 Task: For heading Arial black with underline.  font size for heading18,  'Change the font style of data to'Calibri.  and font size to 9,  Change the alignment of both headline & data to Align center.  In the sheet  analysisMonthlySales_Analysis_2022
Action: Mouse scrolled (809, 238) with delta (0, 0)
Screenshot: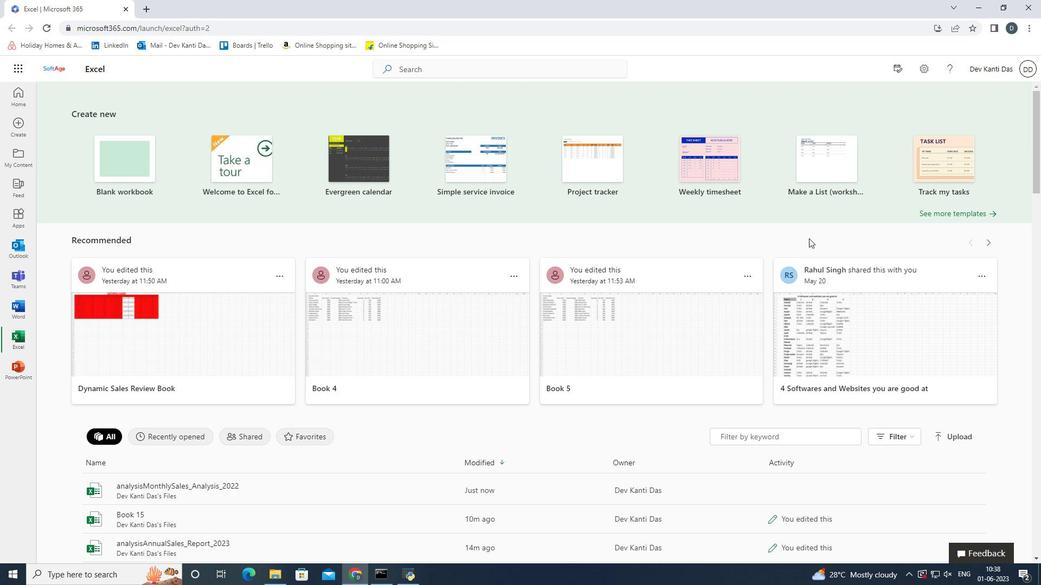 
Action: Mouse scrolled (809, 238) with delta (0, 0)
Screenshot: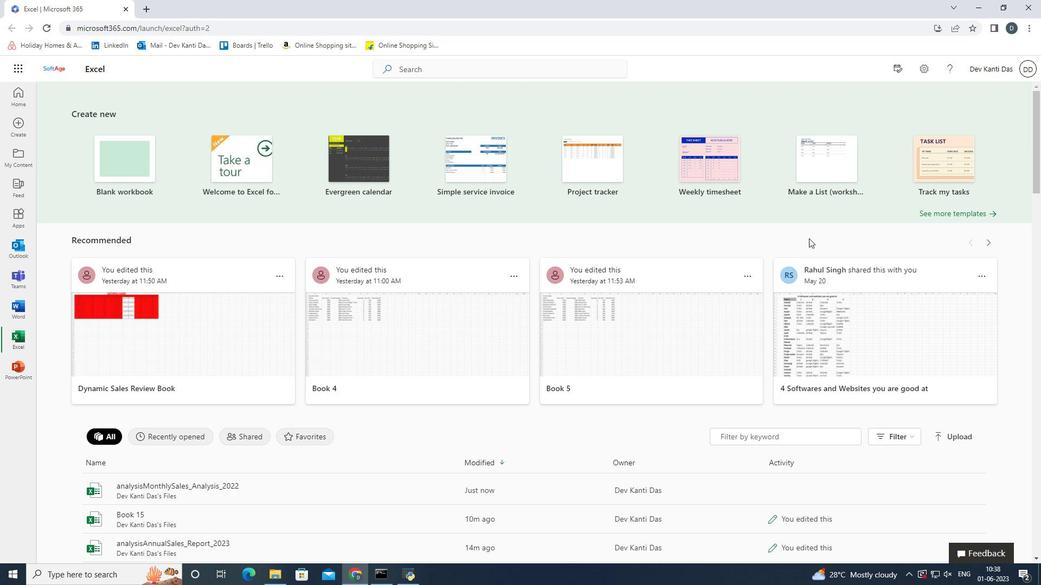 
Action: Mouse moved to (338, 375)
Screenshot: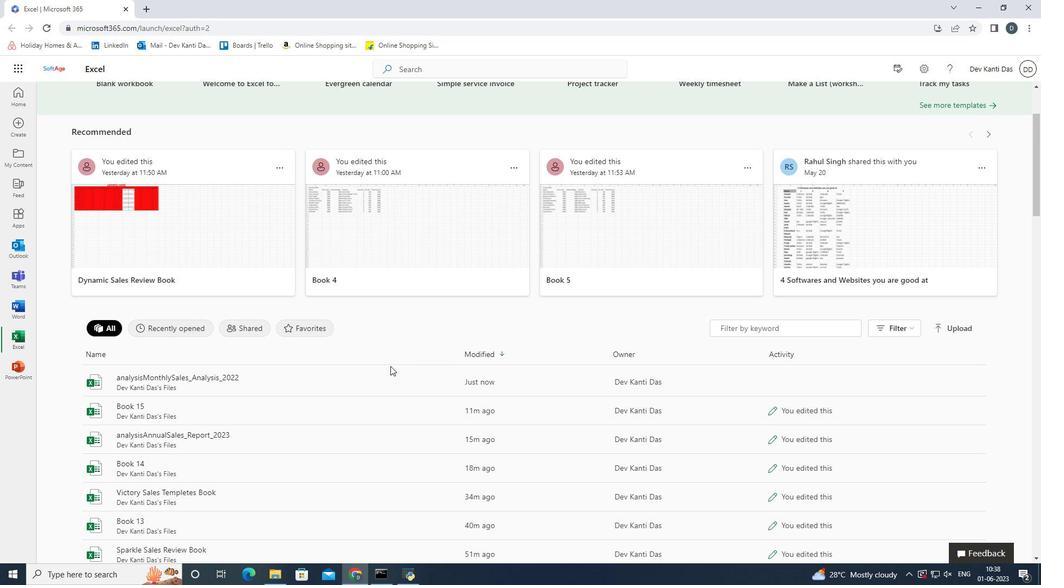 
Action: Mouse pressed left at (338, 375)
Screenshot: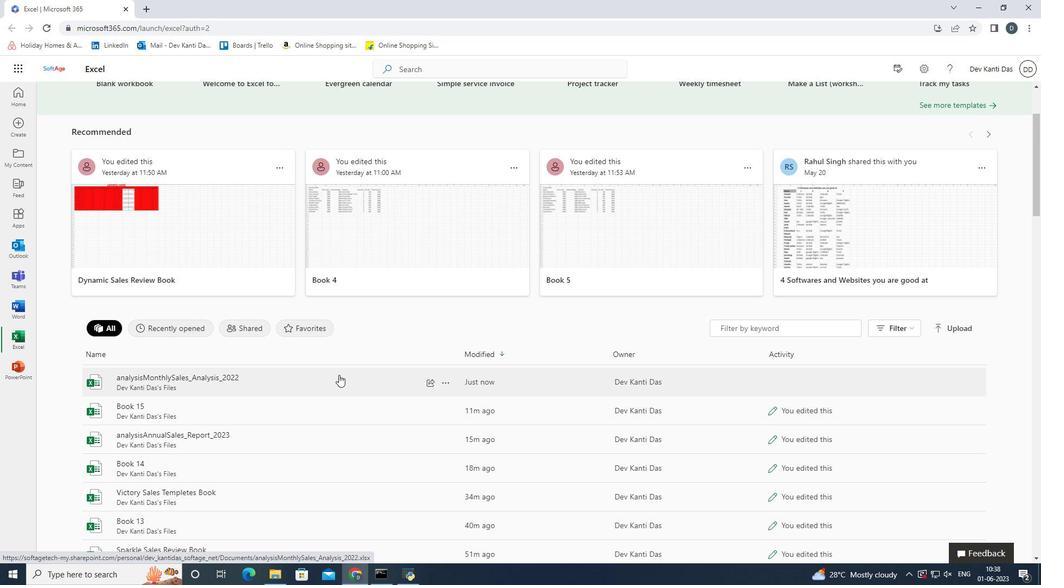 
Action: Mouse moved to (50, 183)
Screenshot: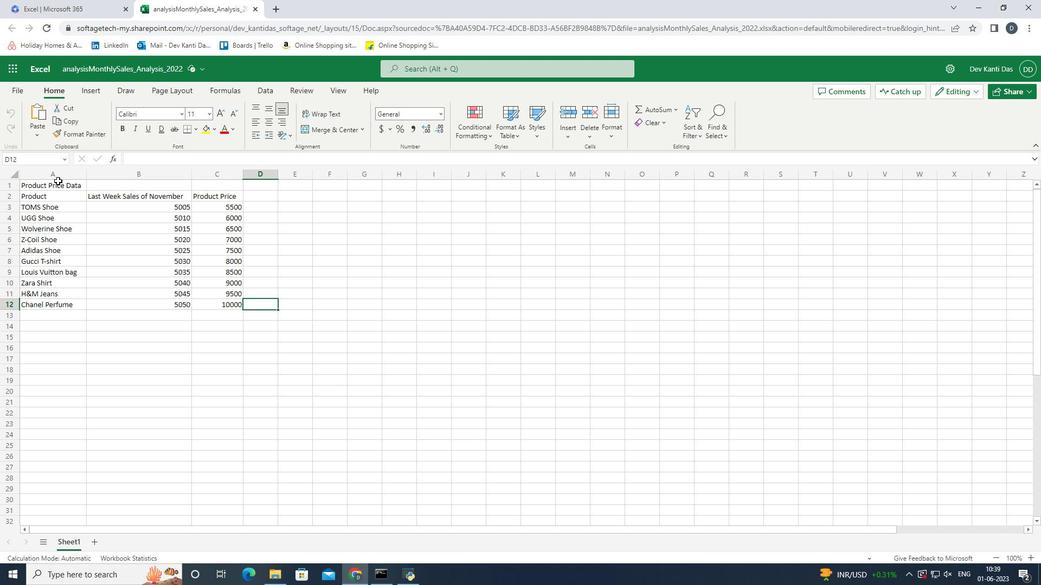 
Action: Mouse pressed left at (50, 183)
Screenshot: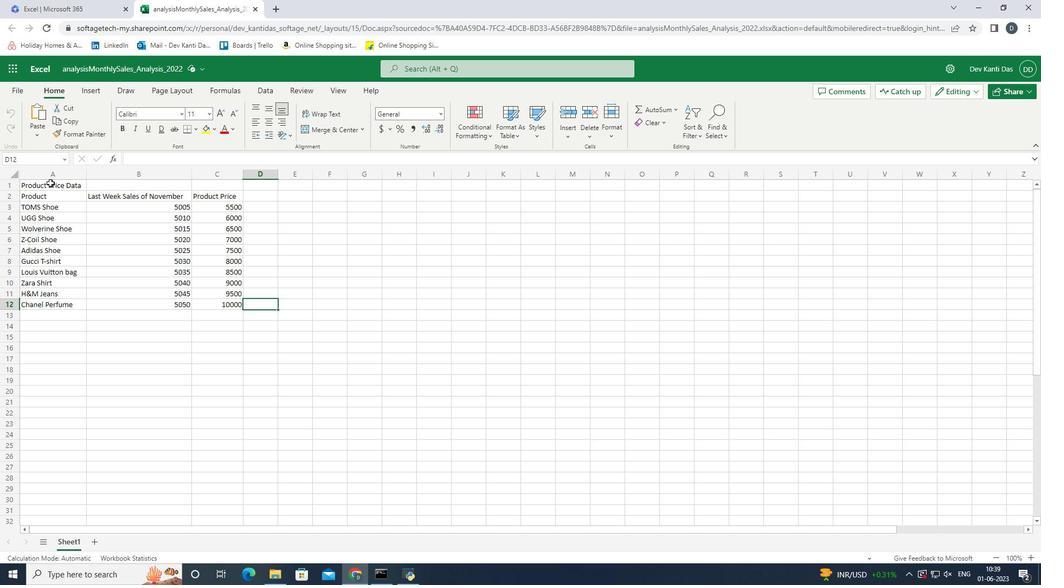 
Action: Mouse moved to (179, 113)
Screenshot: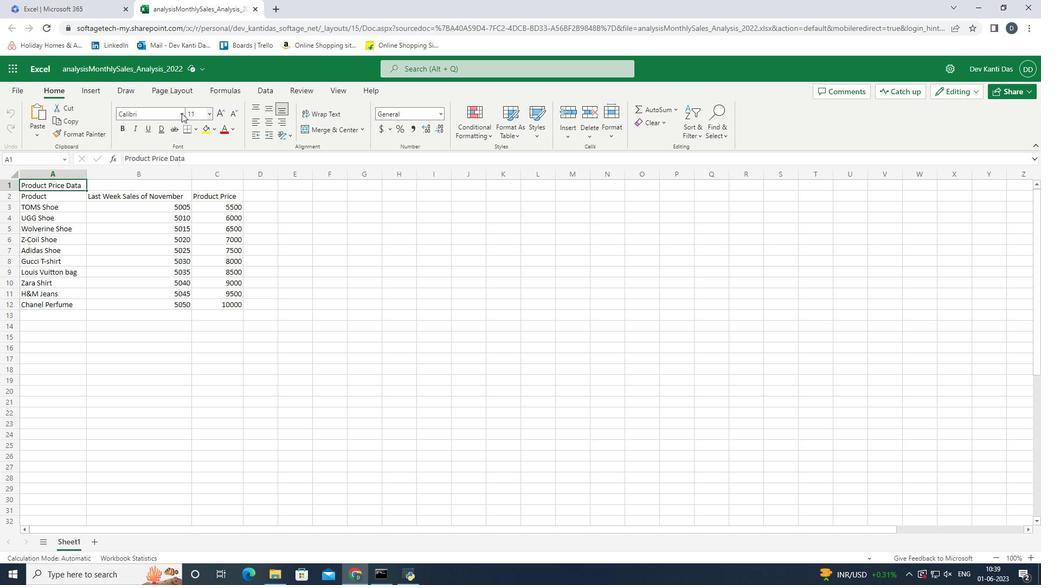
Action: Mouse pressed left at (179, 113)
Screenshot: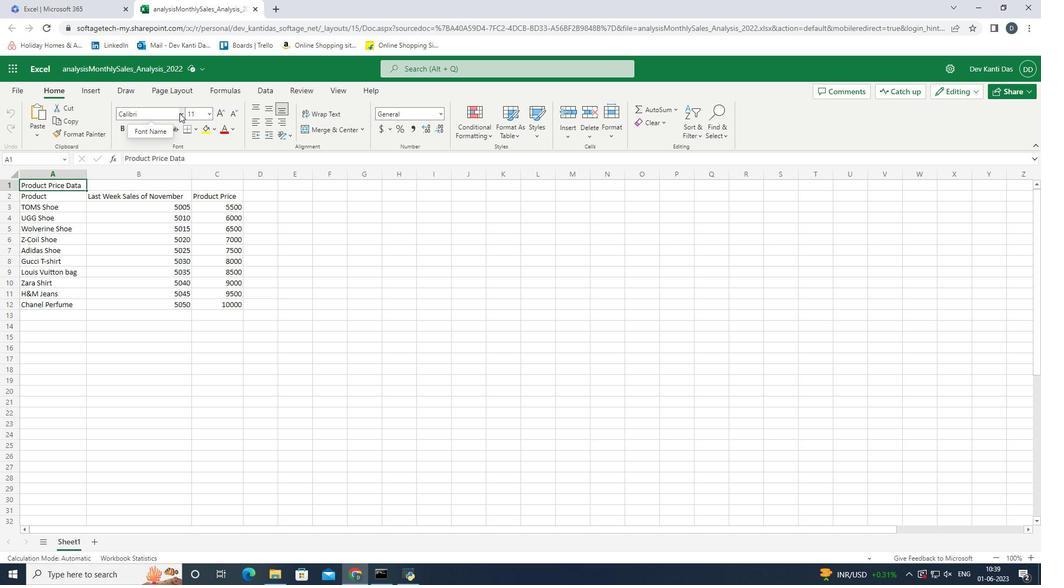 
Action: Mouse moved to (187, 145)
Screenshot: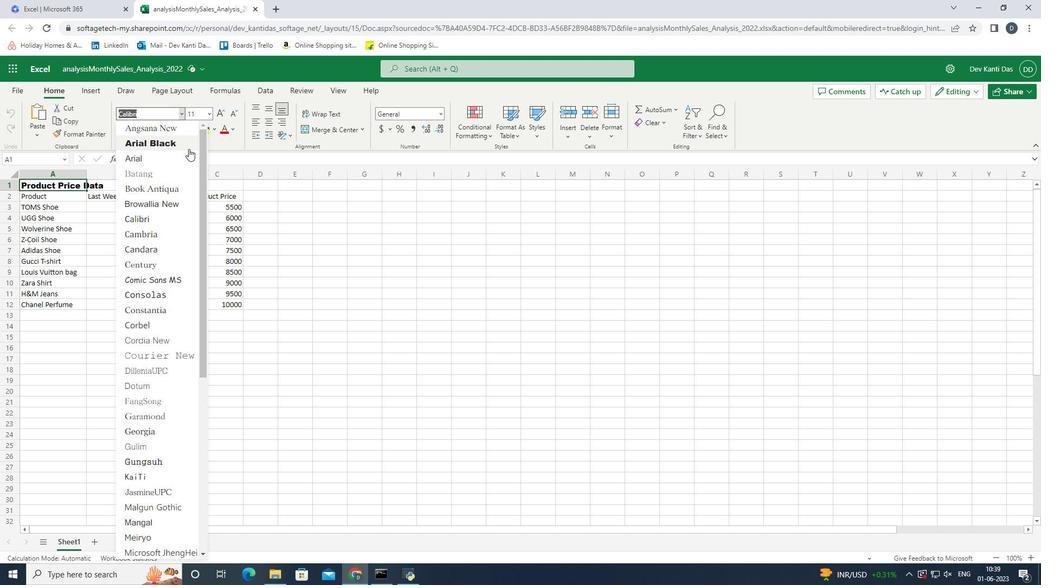 
Action: Mouse pressed left at (187, 145)
Screenshot: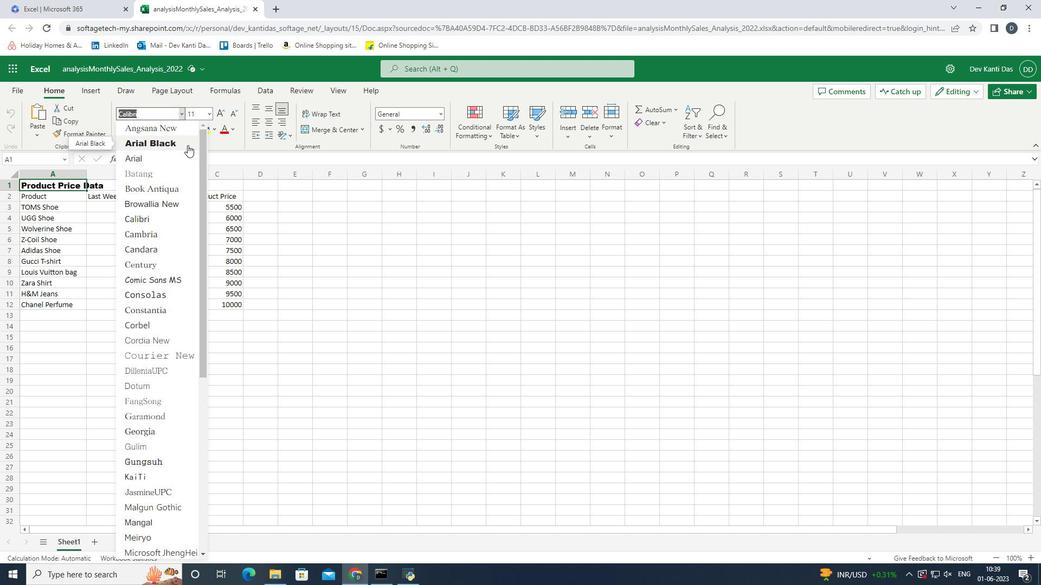 
Action: Mouse moved to (152, 133)
Screenshot: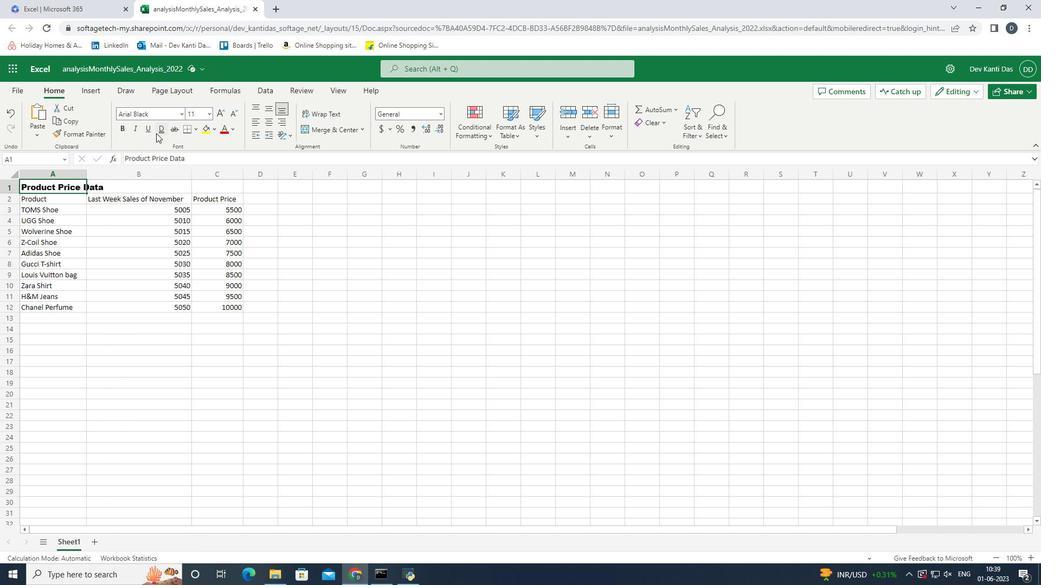 
Action: Mouse pressed left at (152, 133)
Screenshot: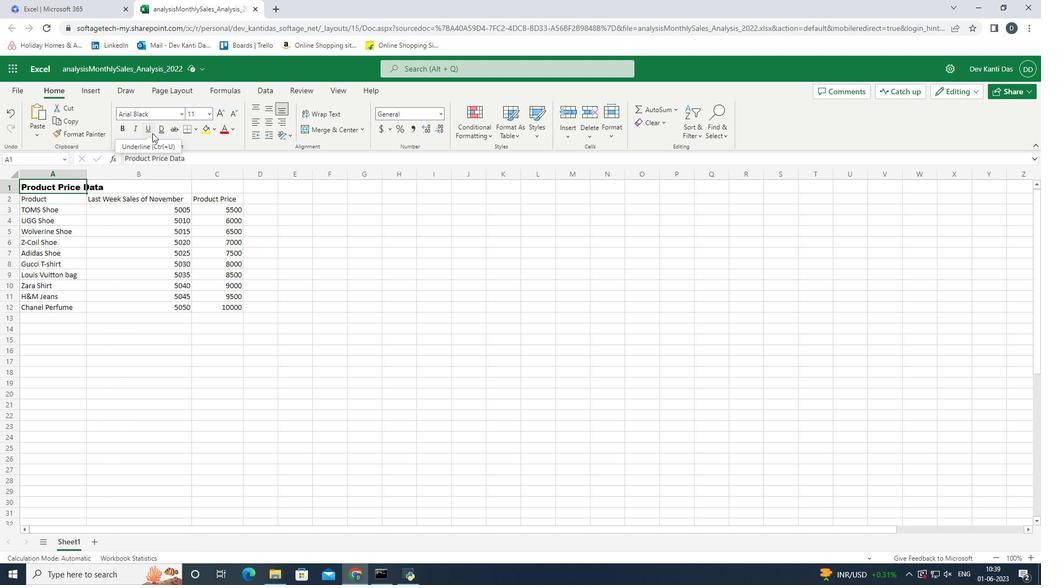 
Action: Mouse moved to (195, 116)
Screenshot: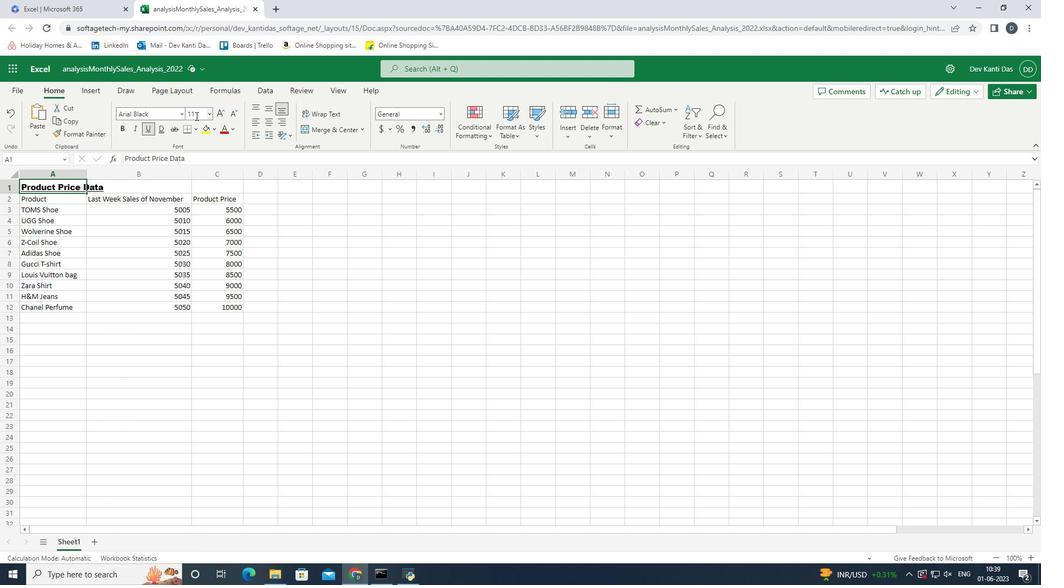 
Action: Mouse scrolled (195, 115) with delta (0, 0)
Screenshot: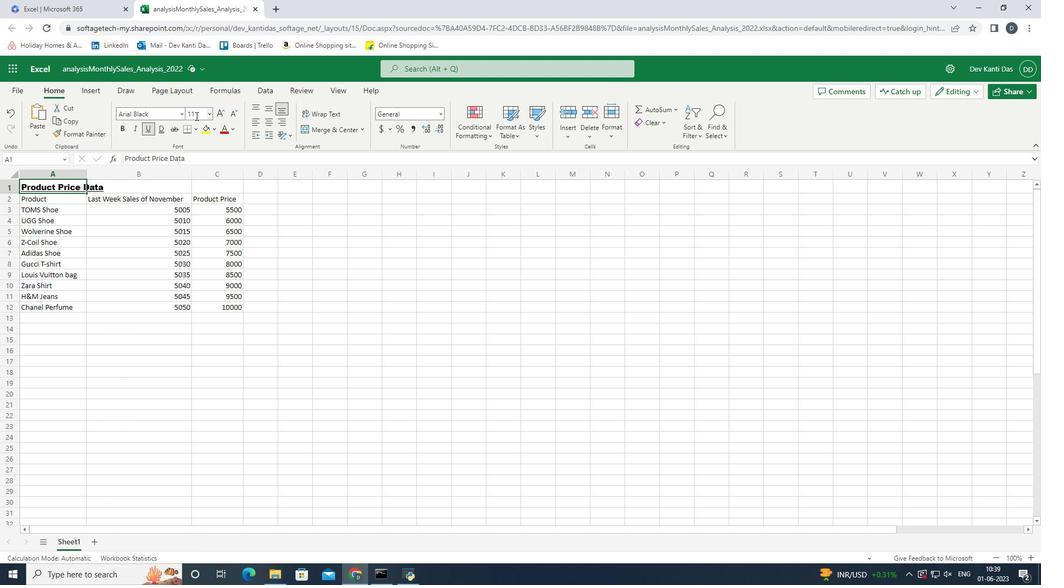 
Action: Mouse scrolled (195, 115) with delta (0, 0)
Screenshot: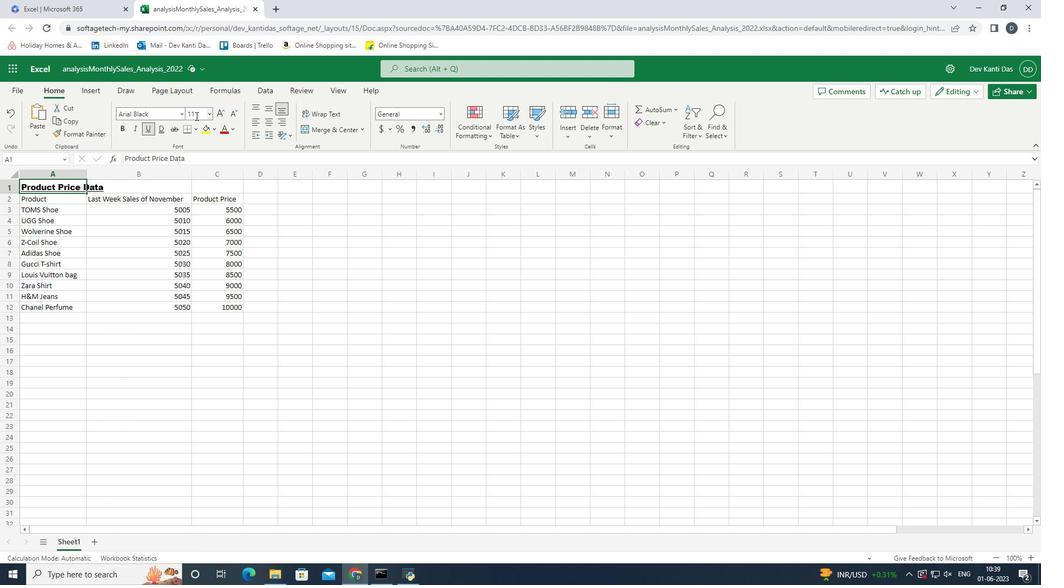 
Action: Mouse moved to (212, 114)
Screenshot: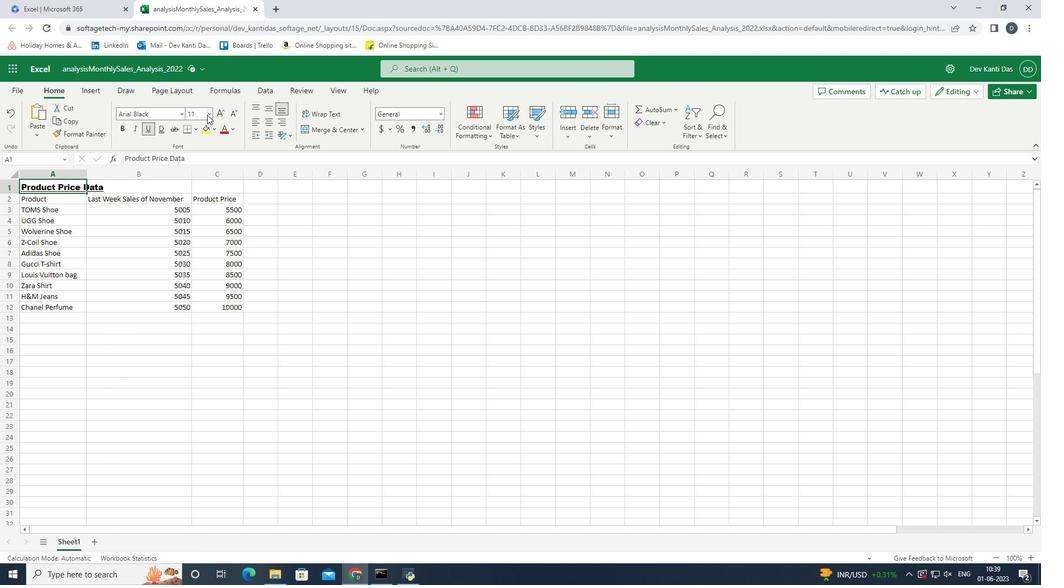
Action: Mouse pressed left at (212, 114)
Screenshot: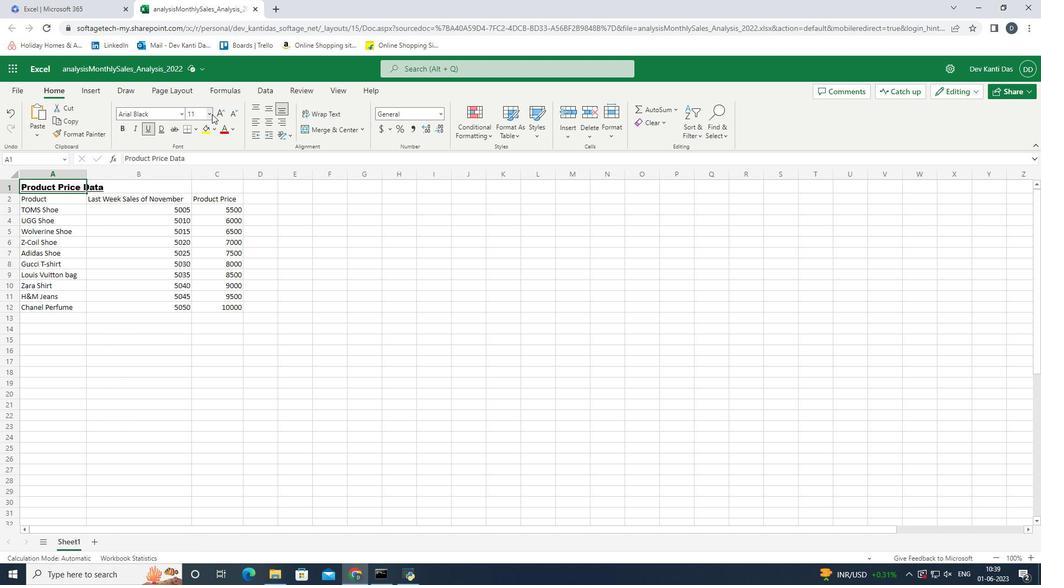 
Action: Mouse moved to (205, 227)
Screenshot: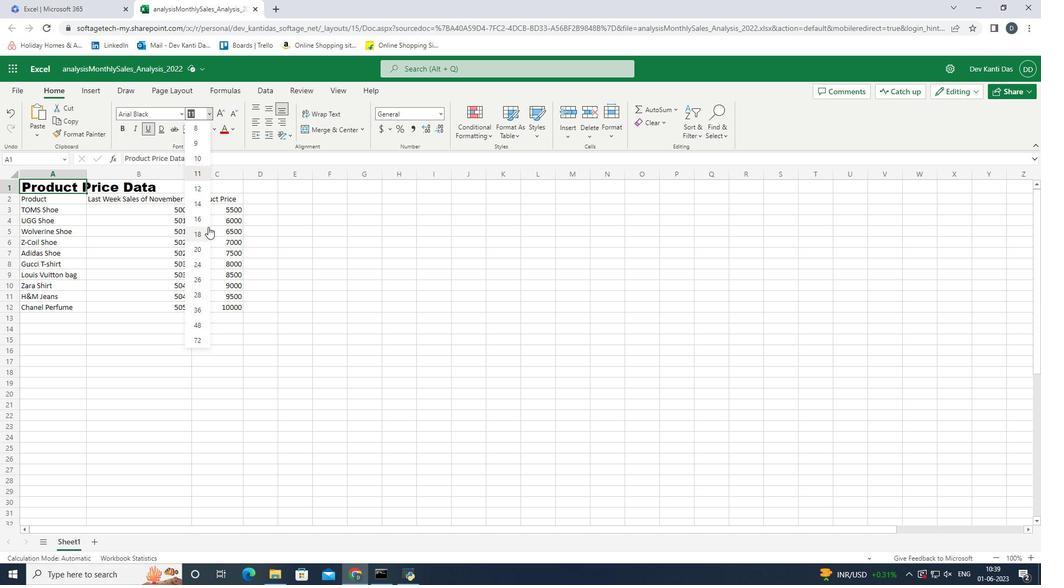 
Action: Mouse pressed left at (205, 227)
Screenshot: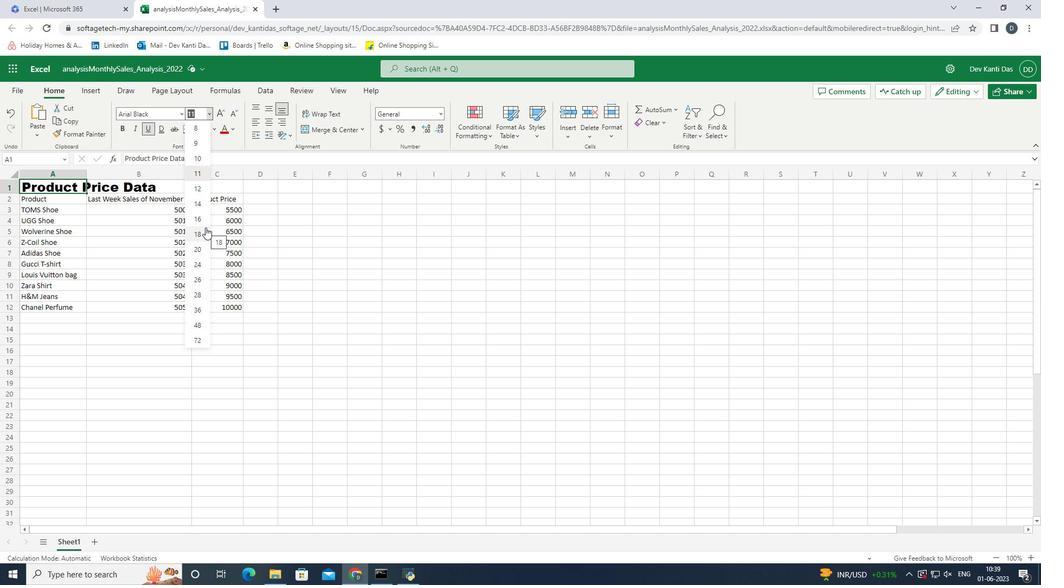 
Action: Mouse moved to (47, 189)
Screenshot: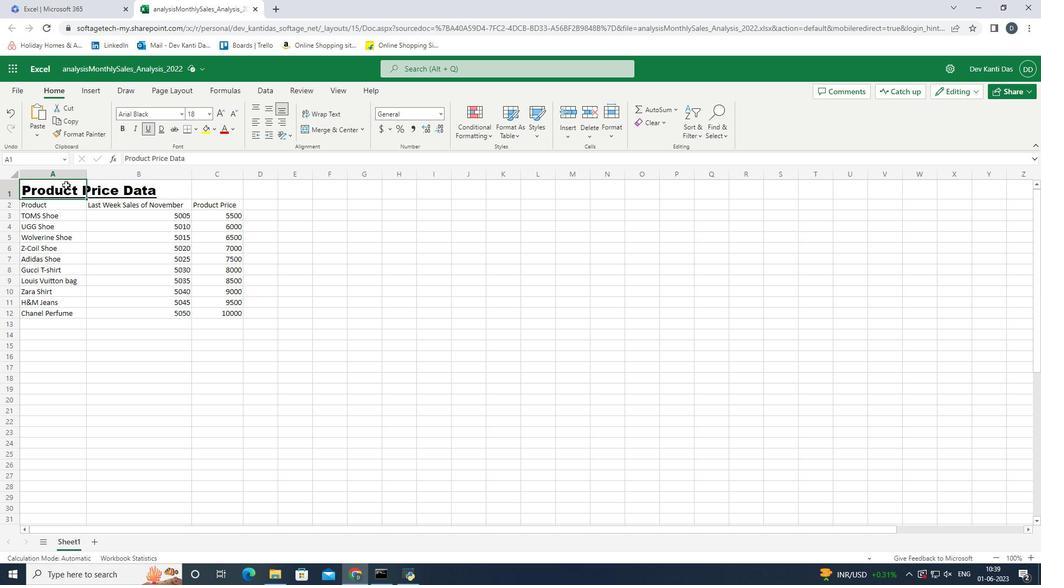 
Action: Mouse pressed left at (47, 189)
Screenshot: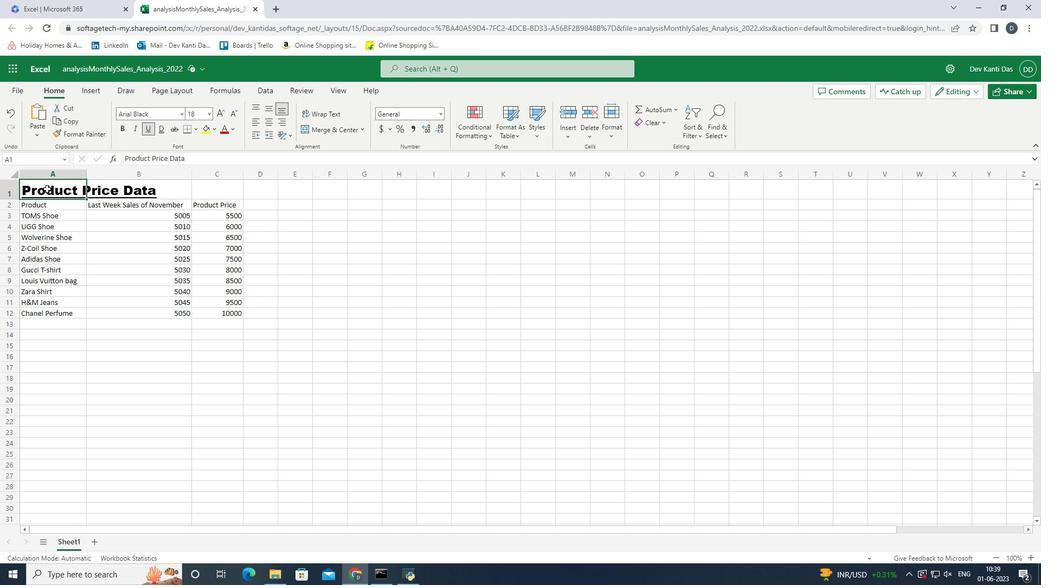 
Action: Mouse moved to (360, 132)
Screenshot: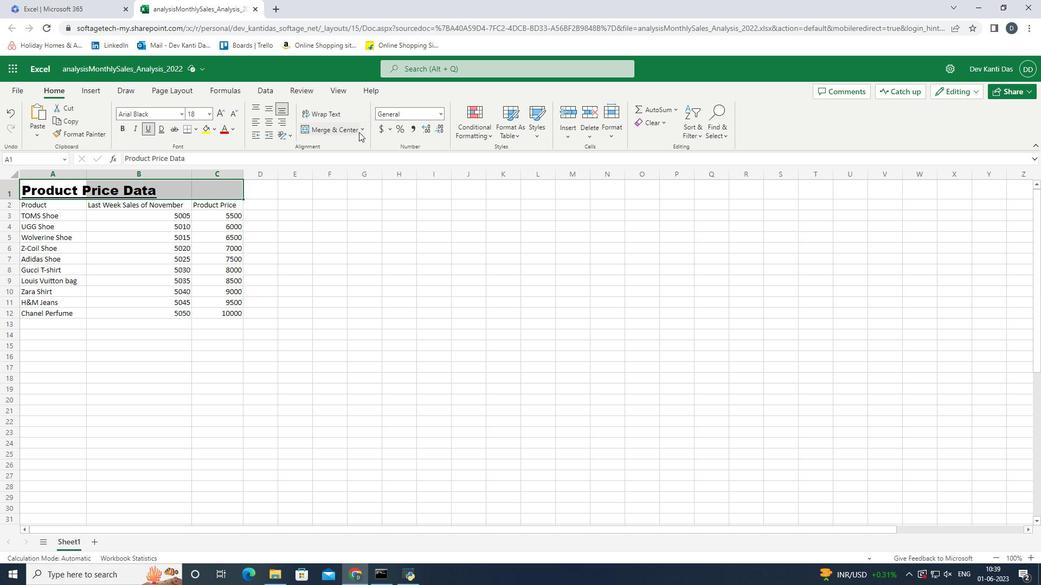 
Action: Mouse pressed left at (360, 132)
Screenshot: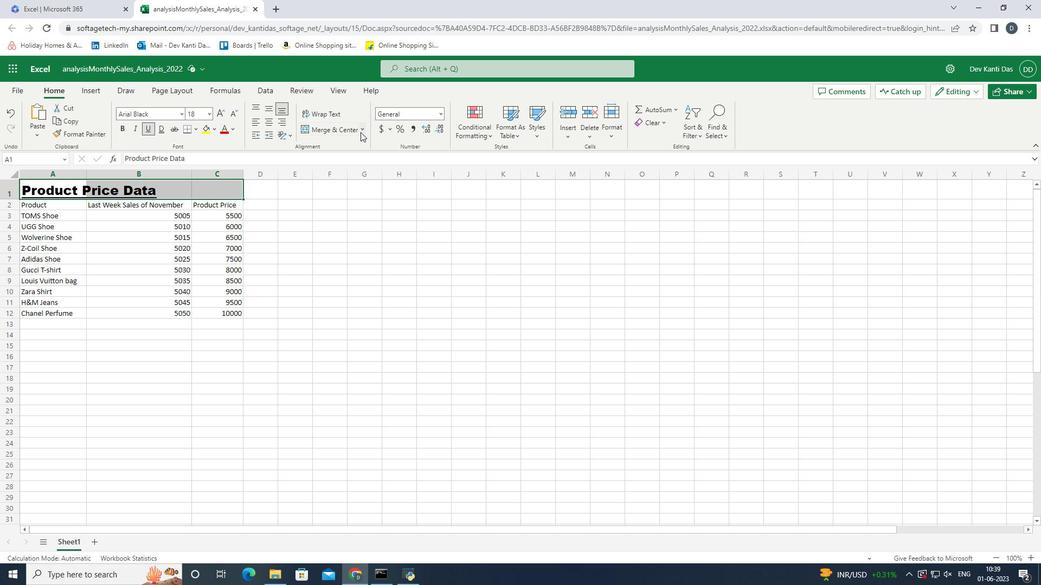 
Action: Mouse moved to (356, 187)
Screenshot: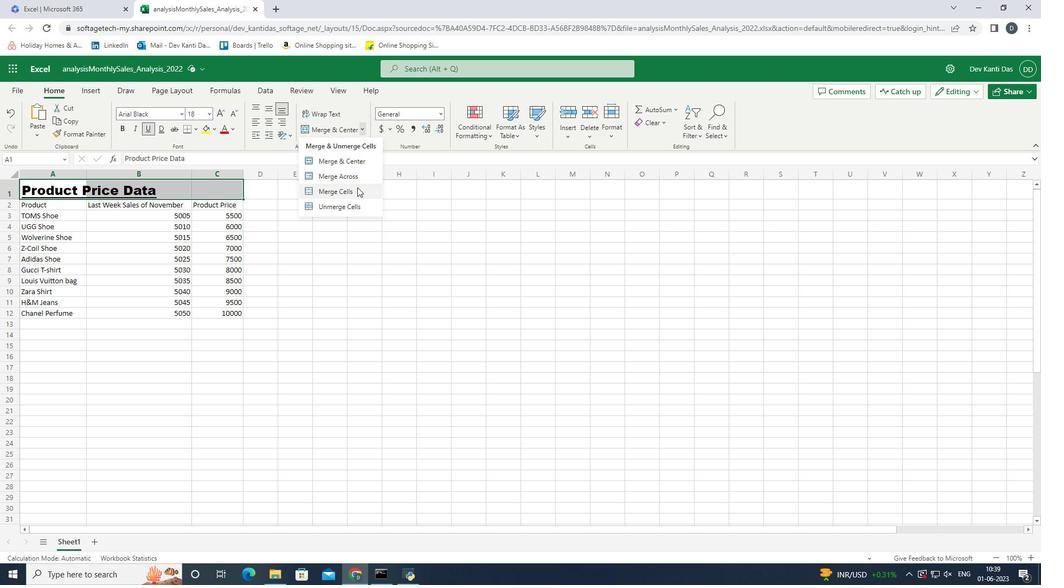 
Action: Mouse pressed left at (356, 187)
Screenshot: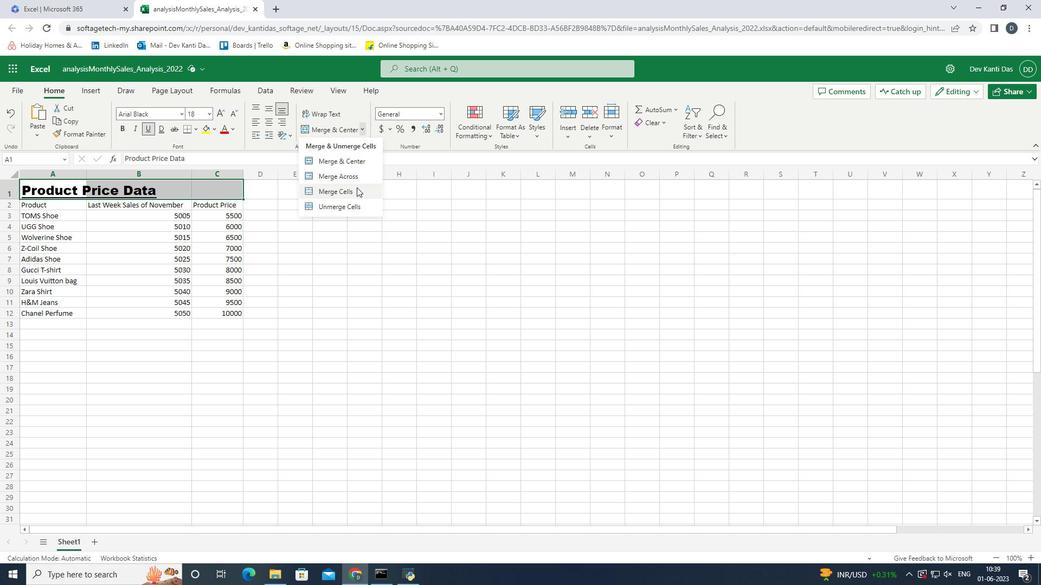 
Action: Mouse moved to (53, 207)
Screenshot: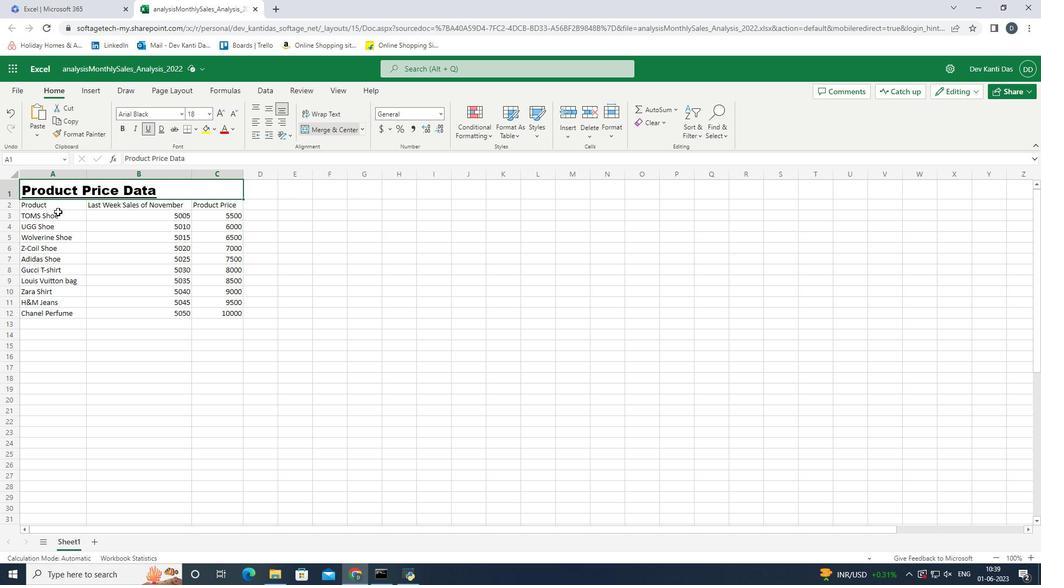 
Action: Mouse pressed left at (53, 207)
Screenshot: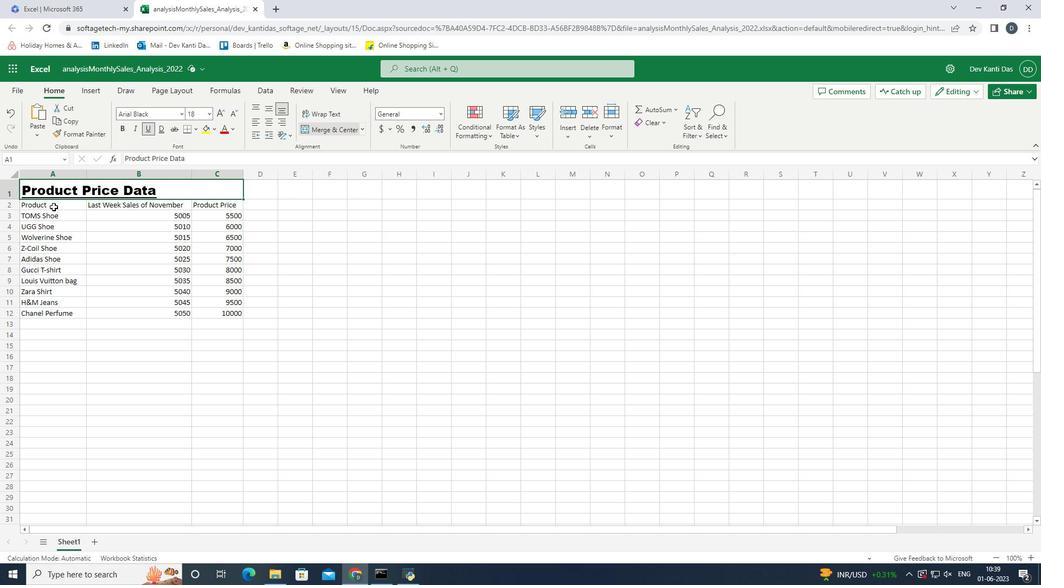 
Action: Mouse pressed left at (53, 207)
Screenshot: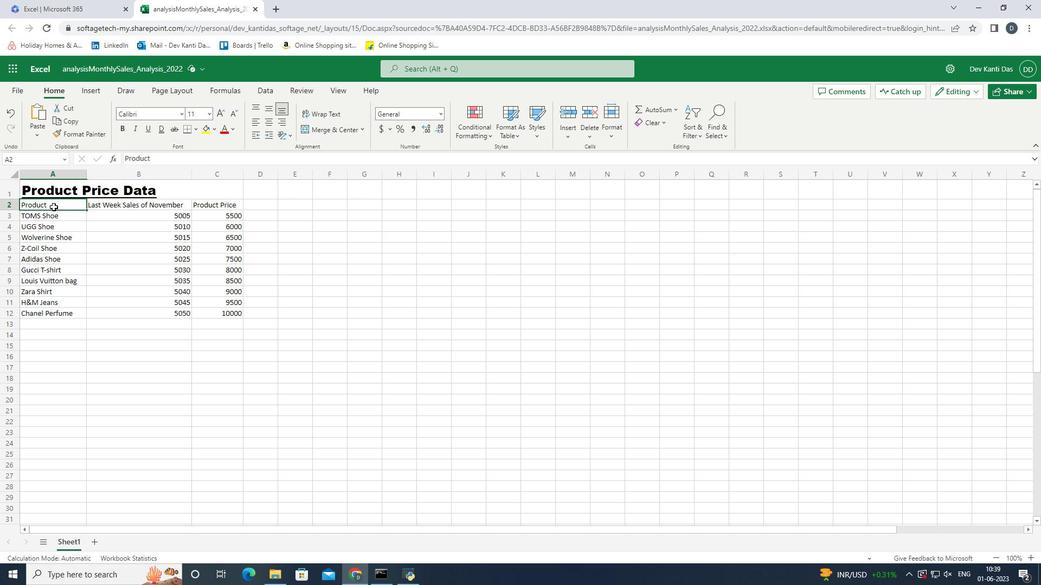 
Action: Mouse pressed left at (53, 207)
Screenshot: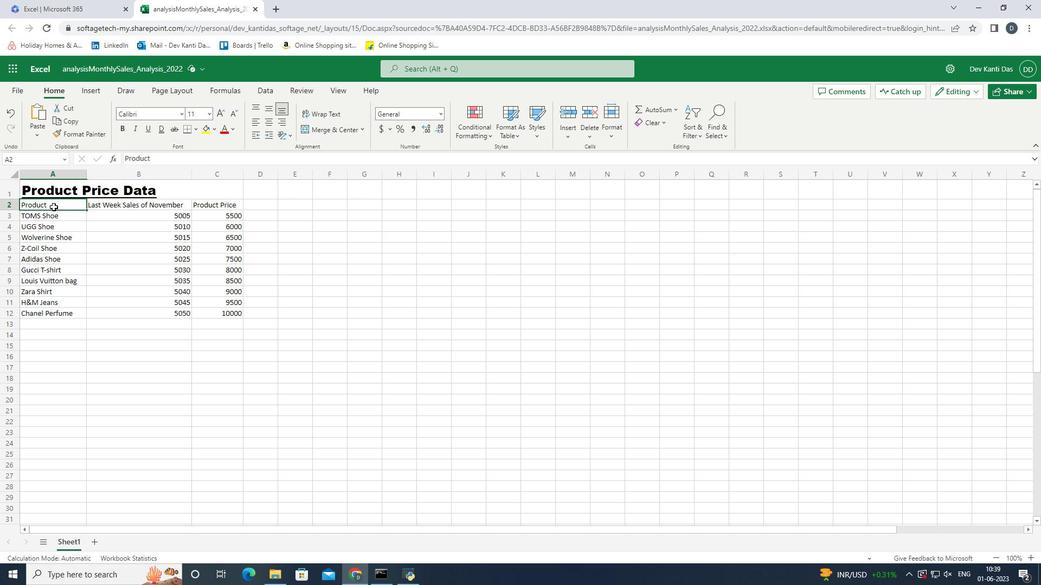 
Action: Mouse moved to (180, 118)
Screenshot: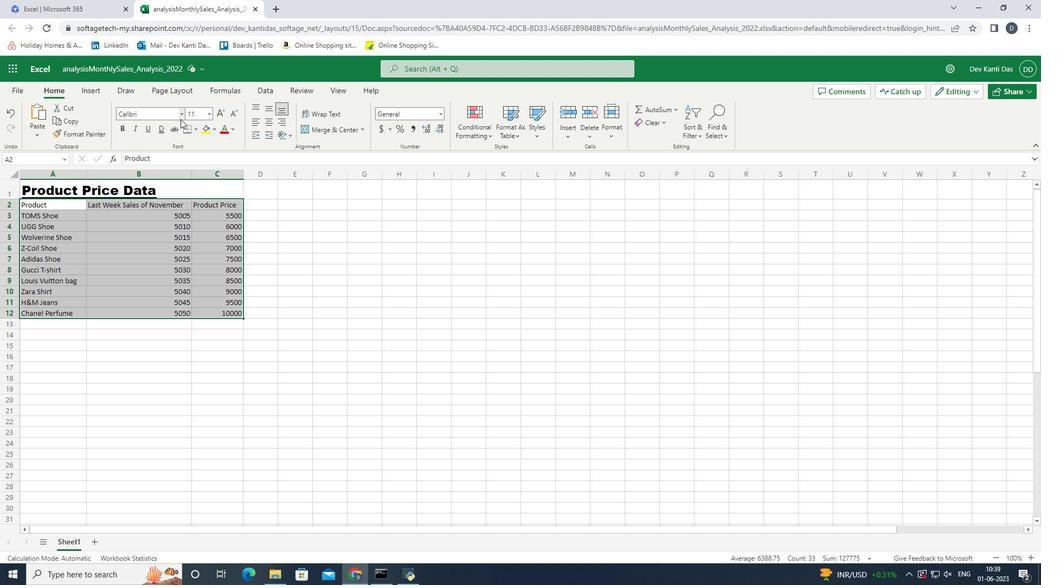 
Action: Mouse pressed left at (180, 118)
Screenshot: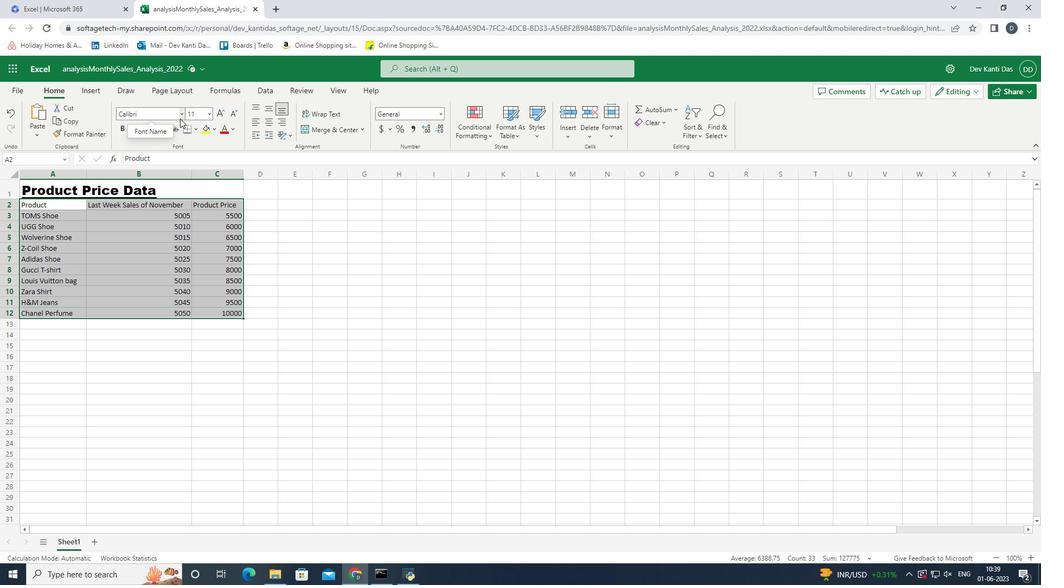 
Action: Mouse moved to (176, 216)
Screenshot: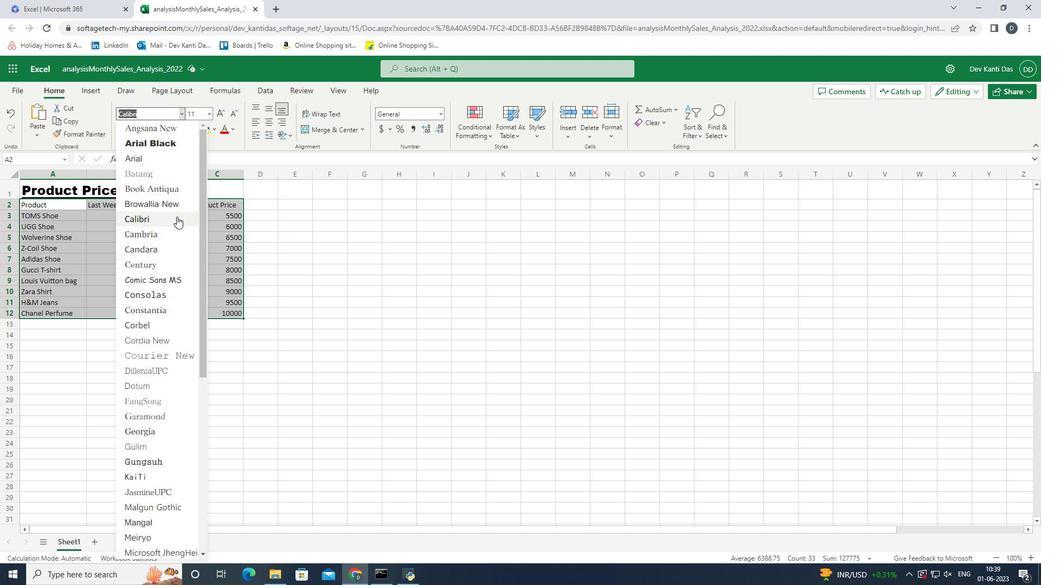 
Action: Mouse pressed left at (176, 216)
Screenshot: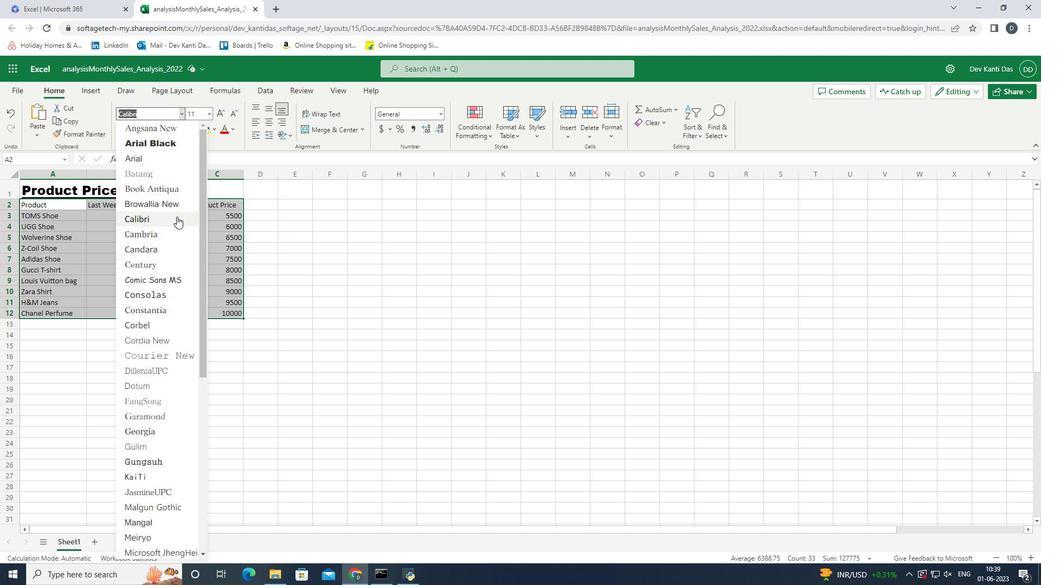 
Action: Mouse moved to (210, 113)
Screenshot: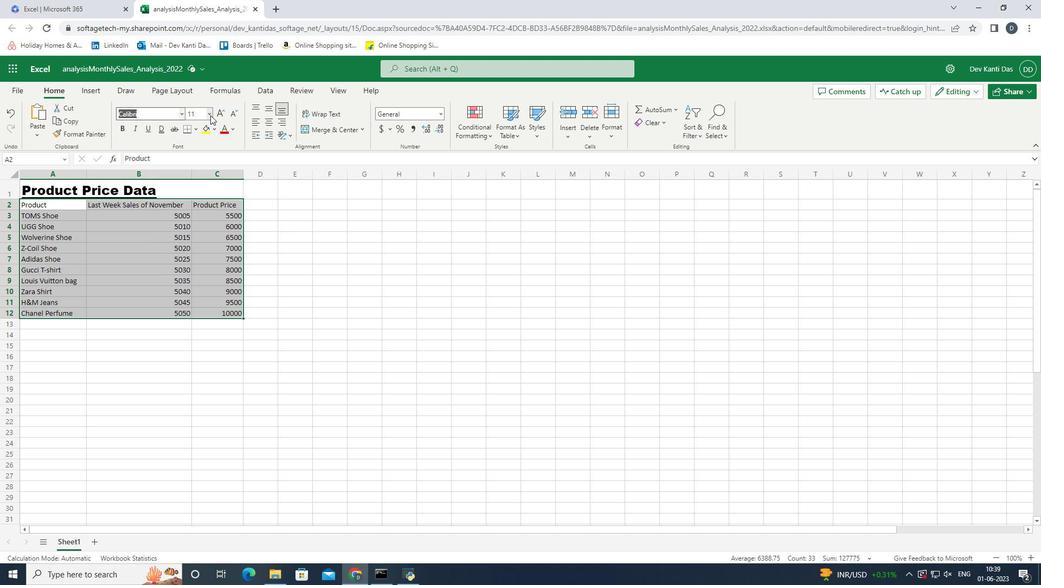 
Action: Mouse pressed left at (210, 113)
Screenshot: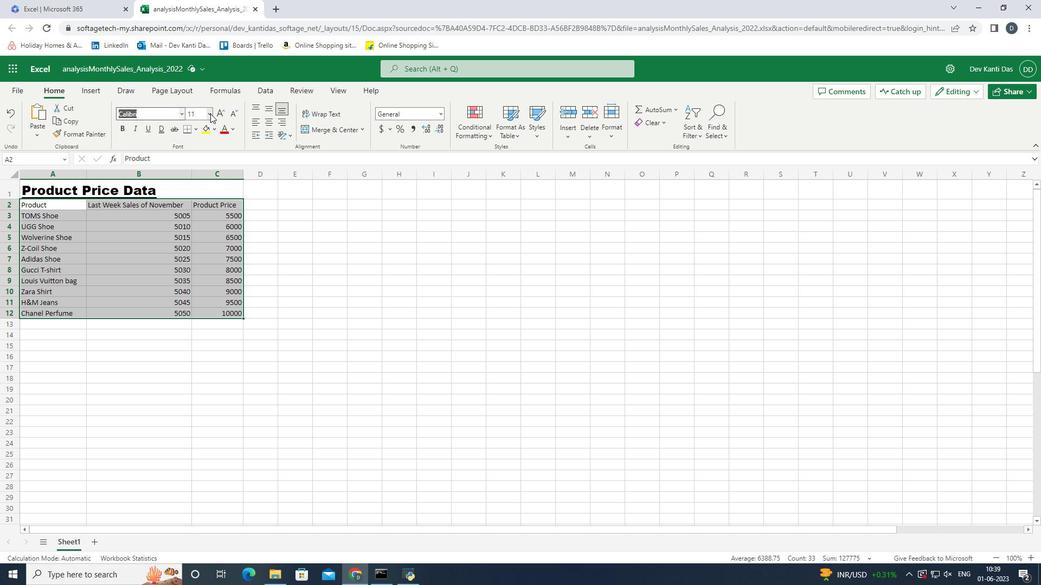 
Action: Mouse moved to (201, 138)
Screenshot: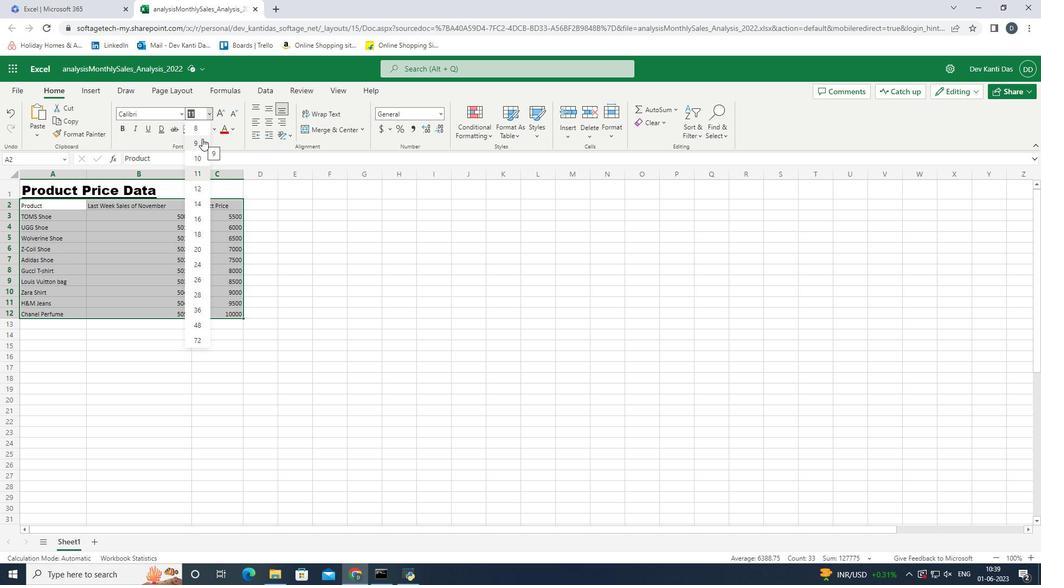 
Action: Mouse pressed left at (201, 138)
Screenshot: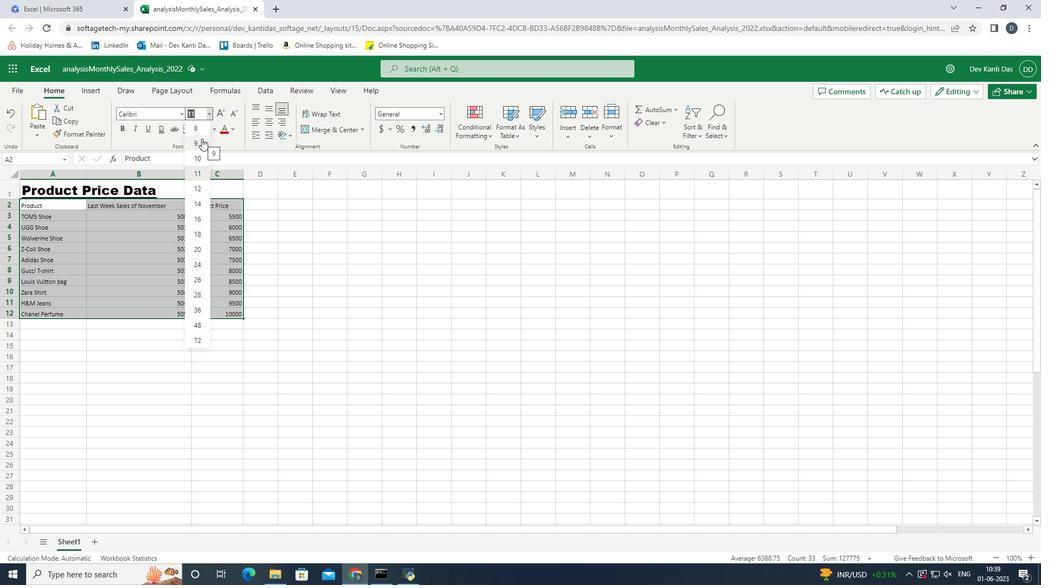 
Action: Mouse moved to (175, 189)
Screenshot: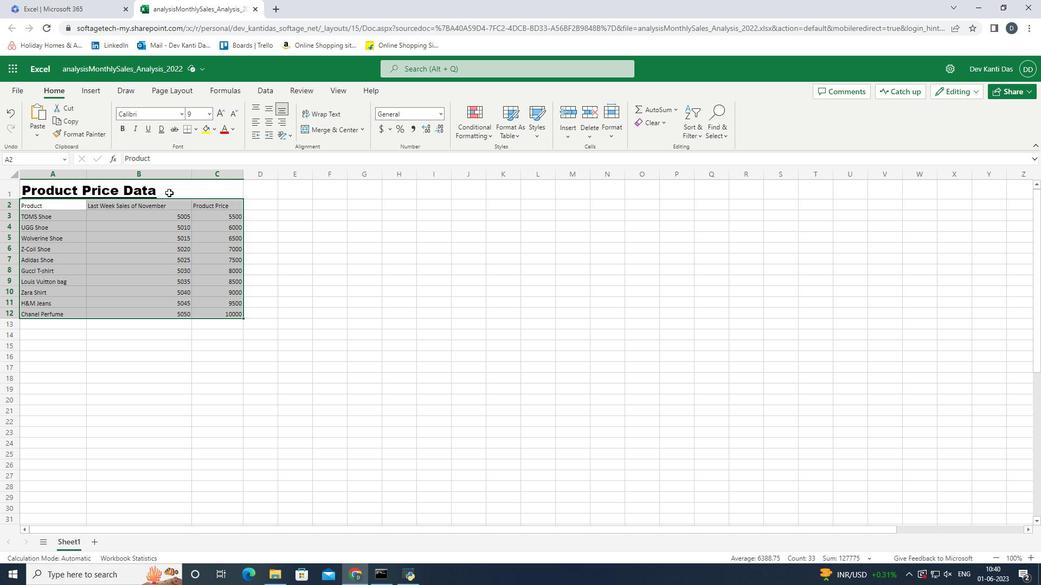 
Action: Mouse pressed left at (175, 189)
Screenshot: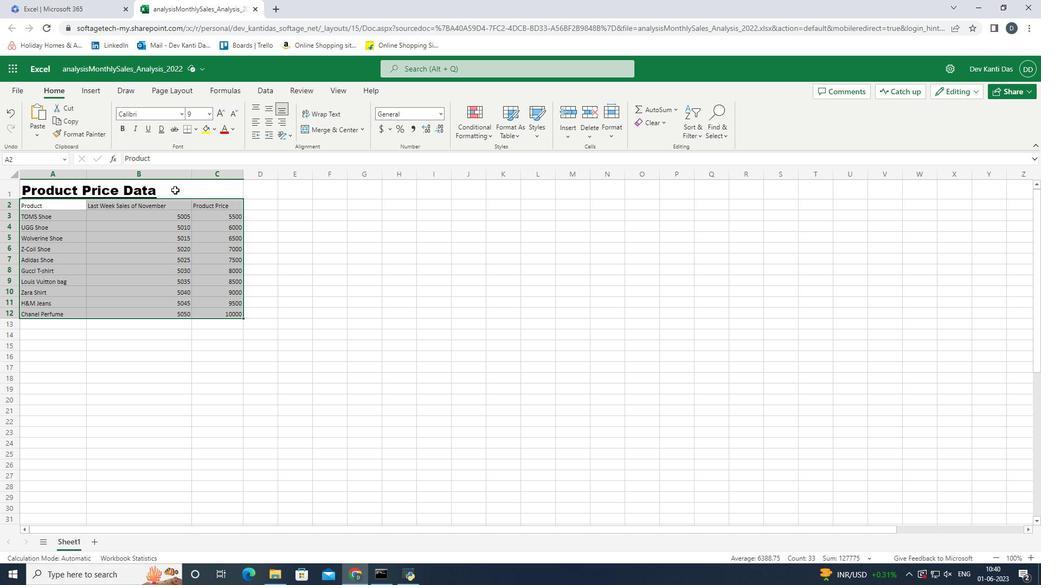 
Action: Mouse pressed left at (175, 189)
Screenshot: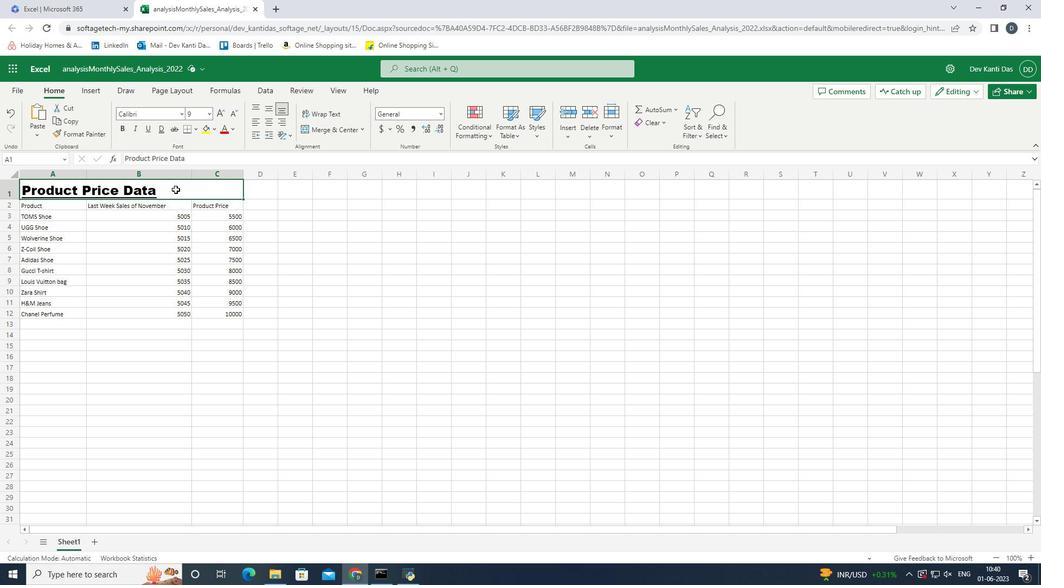 
Action: Mouse moved to (184, 251)
Screenshot: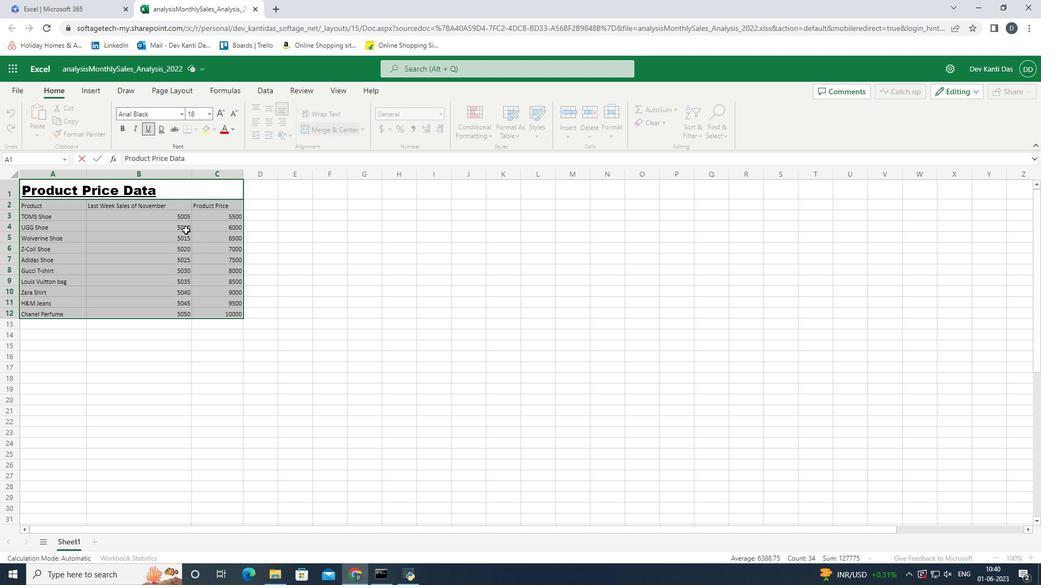 
Action: Mouse pressed left at (184, 251)
Screenshot: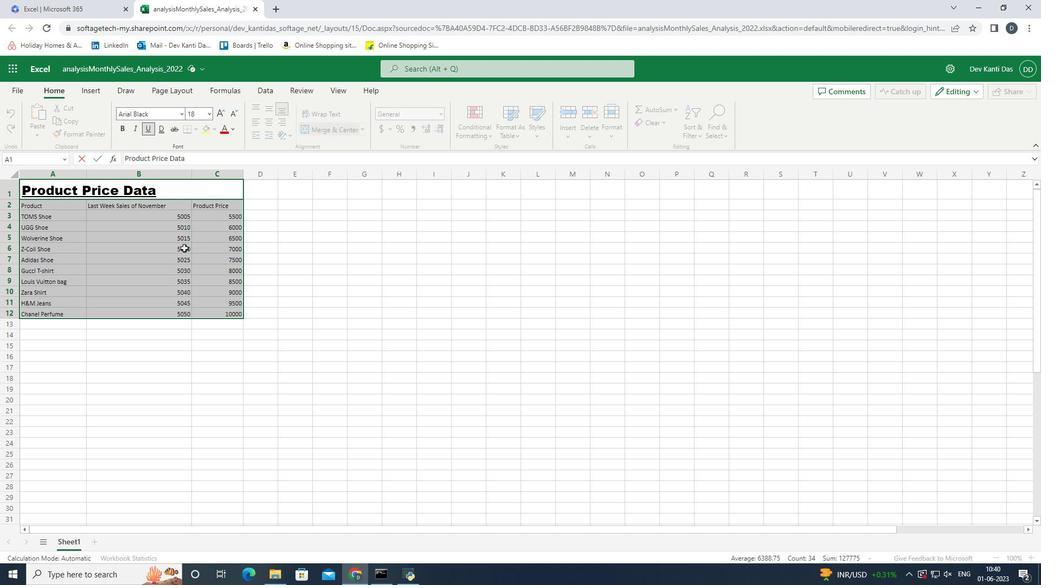 
Action: Mouse moved to (188, 188)
Screenshot: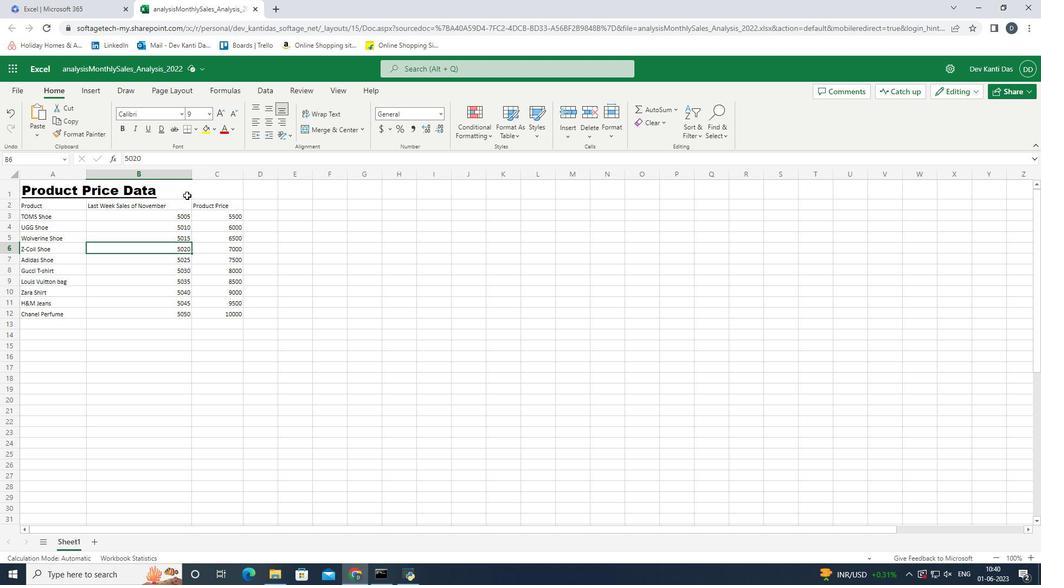 
Action: Mouse pressed left at (188, 188)
Screenshot: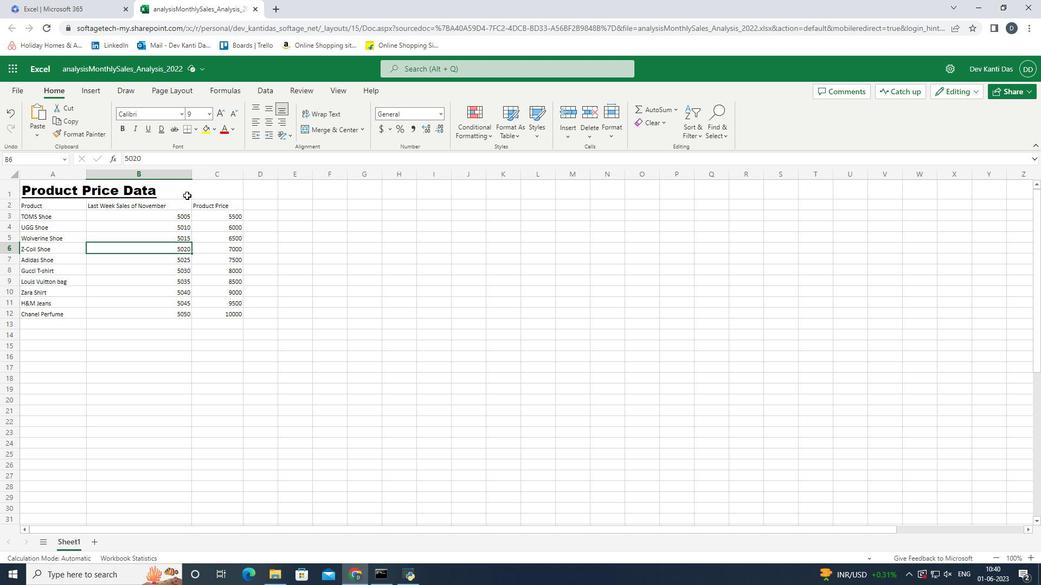 
Action: Mouse moved to (267, 102)
Screenshot: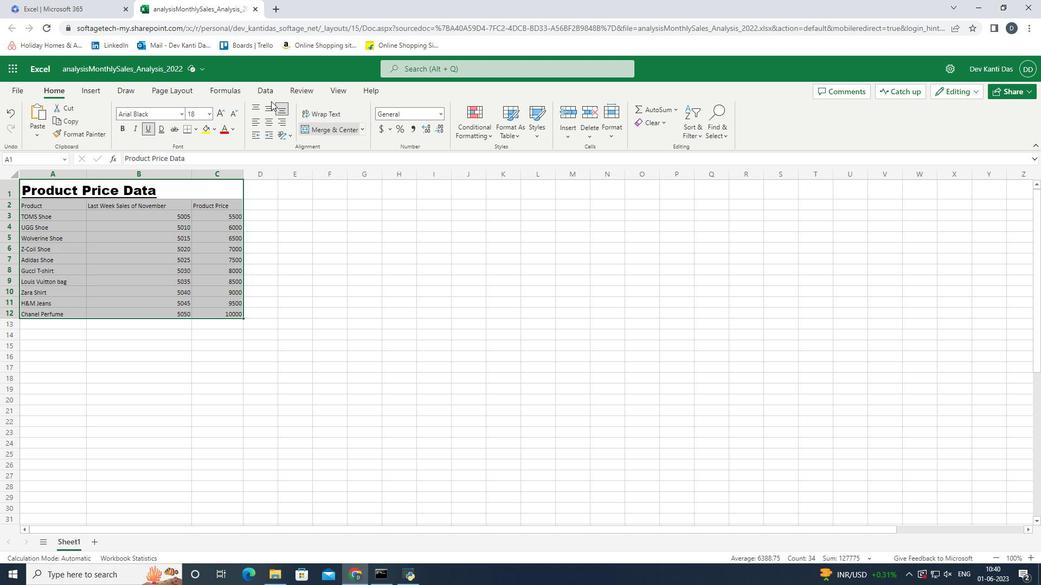
Action: Mouse pressed left at (267, 102)
Screenshot: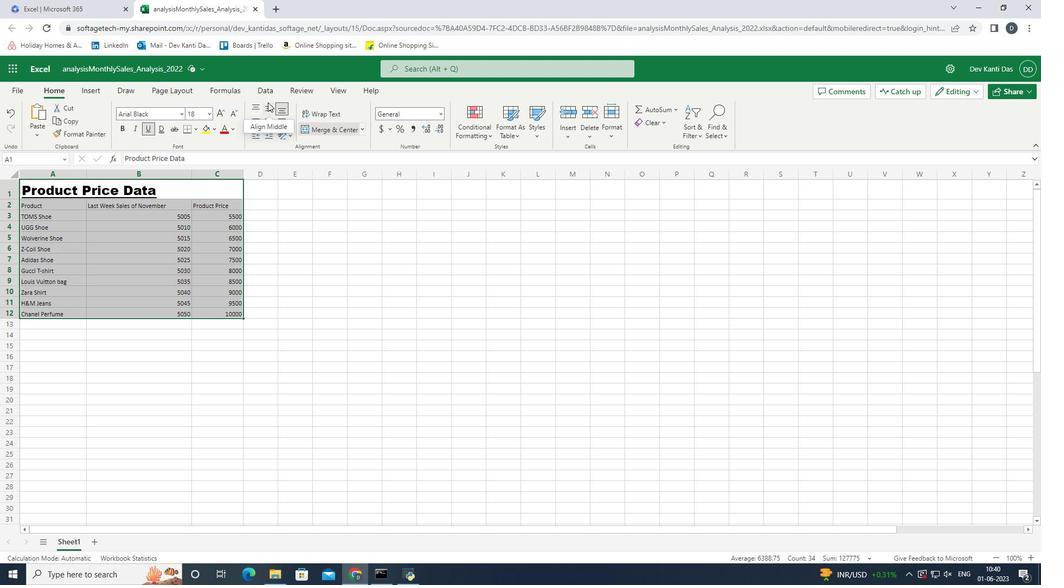 
Action: Mouse moved to (268, 123)
Screenshot: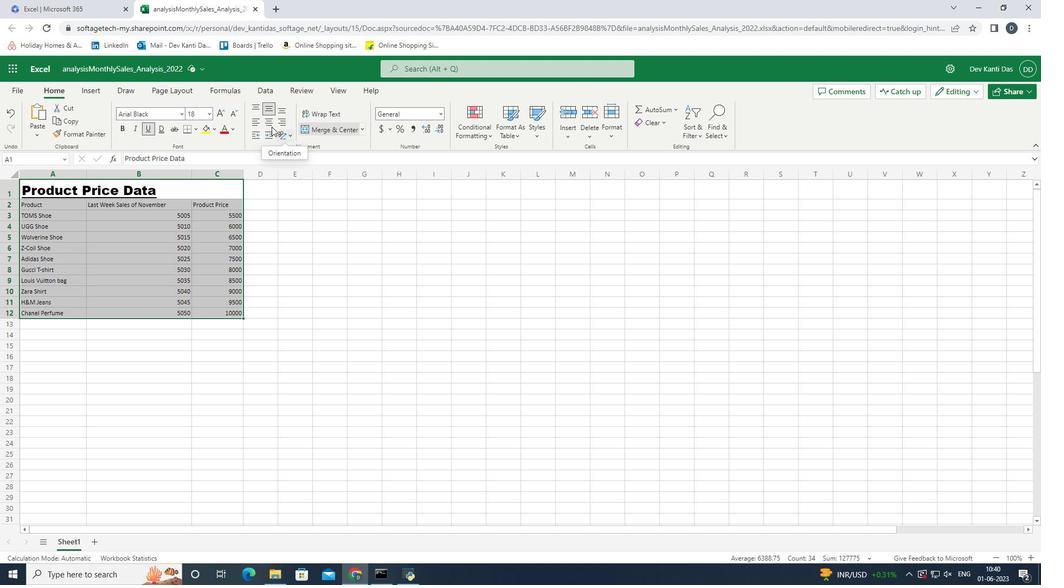 
Action: Mouse pressed left at (268, 123)
Screenshot: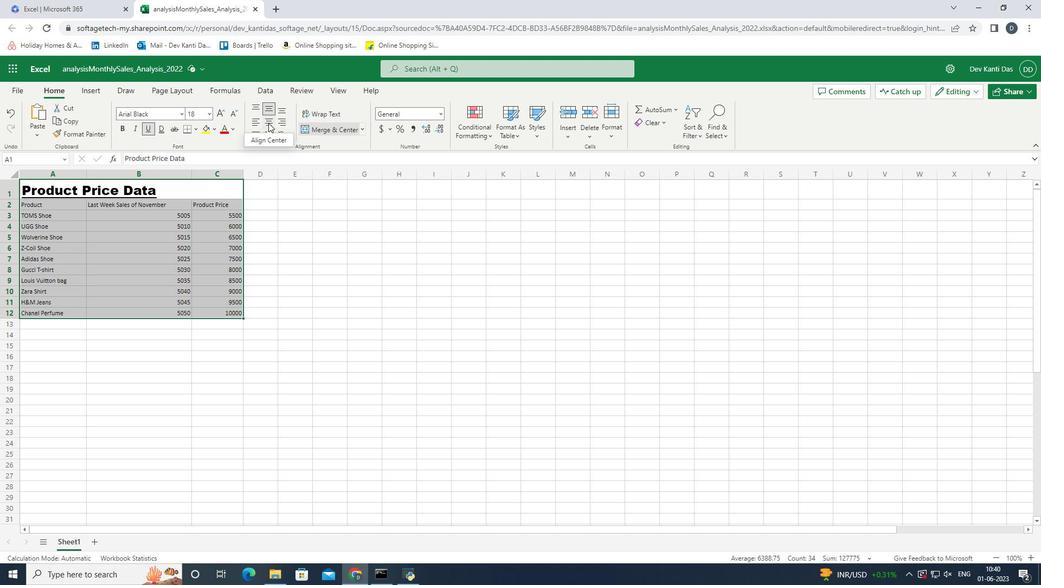 
Action: Mouse moved to (210, 315)
Screenshot: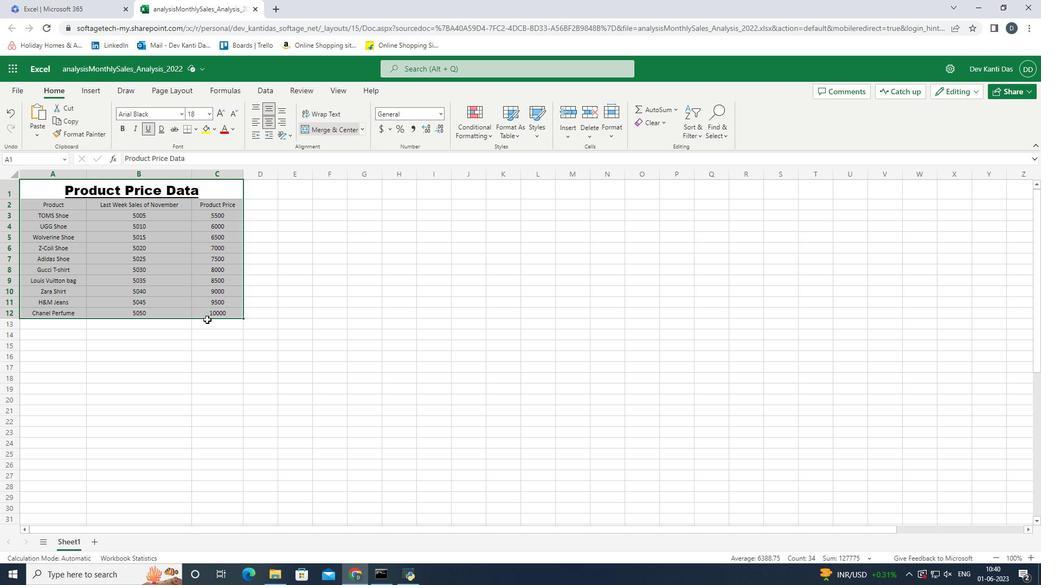 
Action: Mouse pressed left at (210, 315)
Screenshot: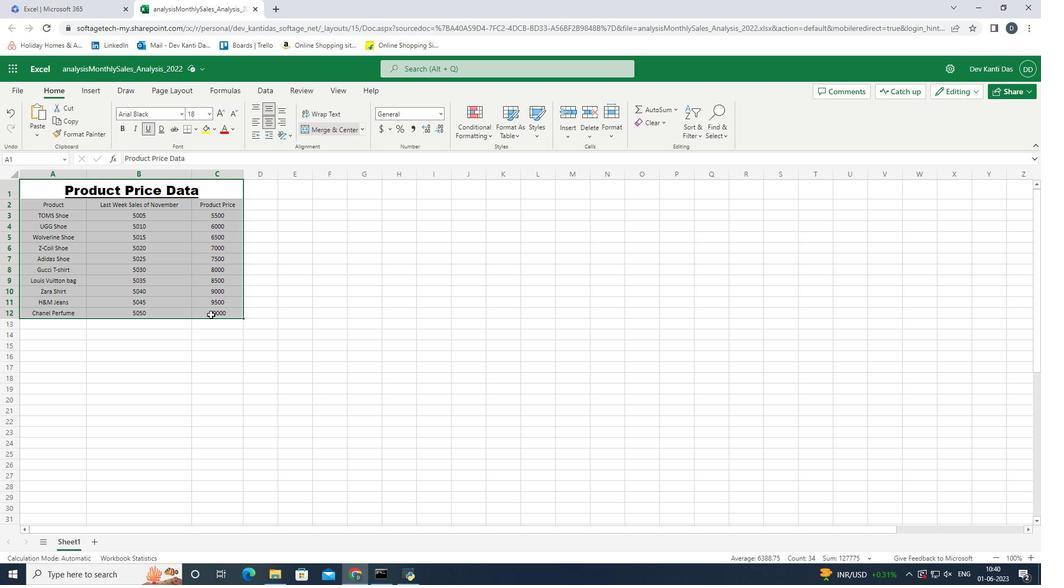
Action: Mouse moved to (312, 313)
Screenshot: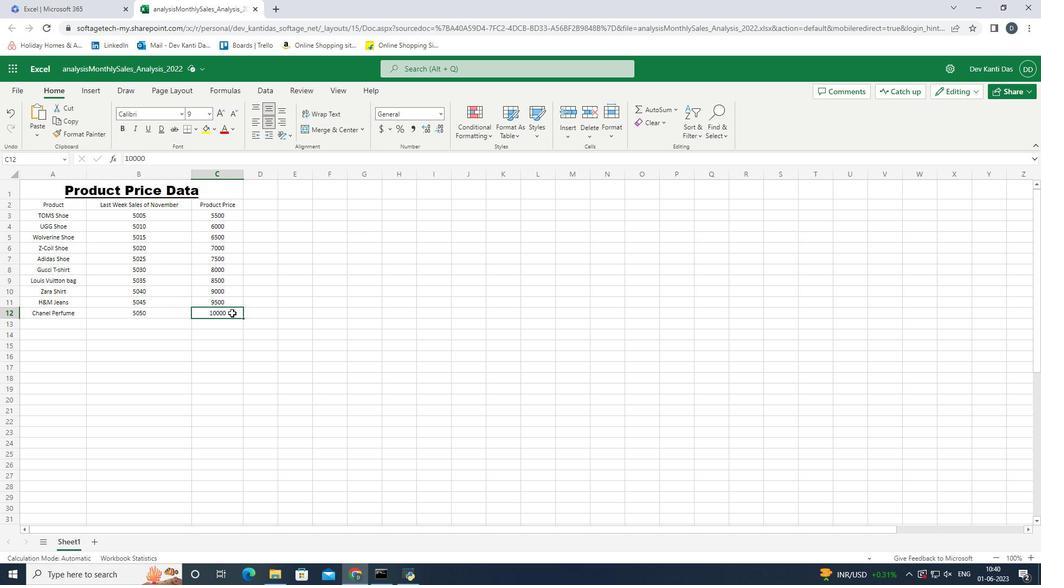 
